 Task: In the  document improvement.docxSelect Headings and apply  'Italics' Select the text and align it to the  'Left'. Select the table and apply  All Borders
Action: Mouse moved to (298, 401)
Screenshot: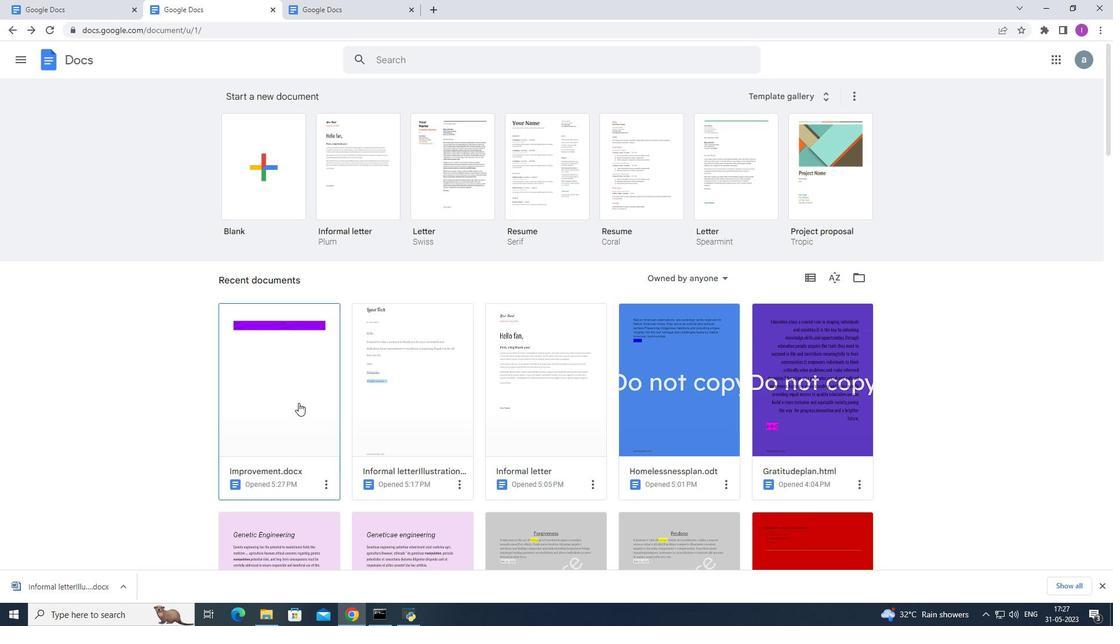 
Action: Mouse pressed left at (298, 401)
Screenshot: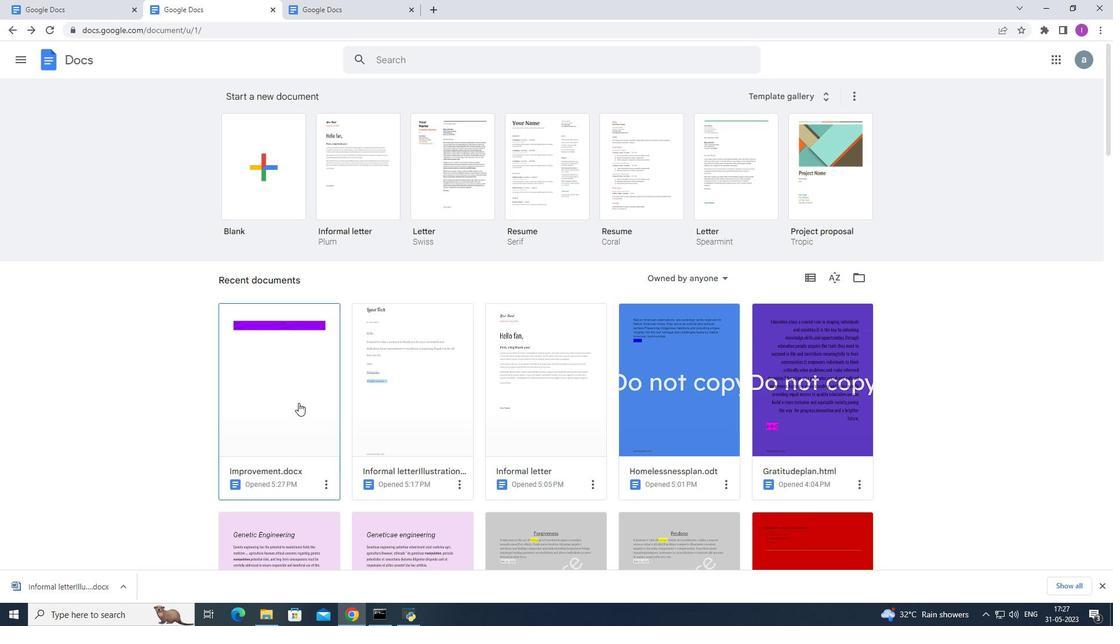 
Action: Mouse moved to (365, 193)
Screenshot: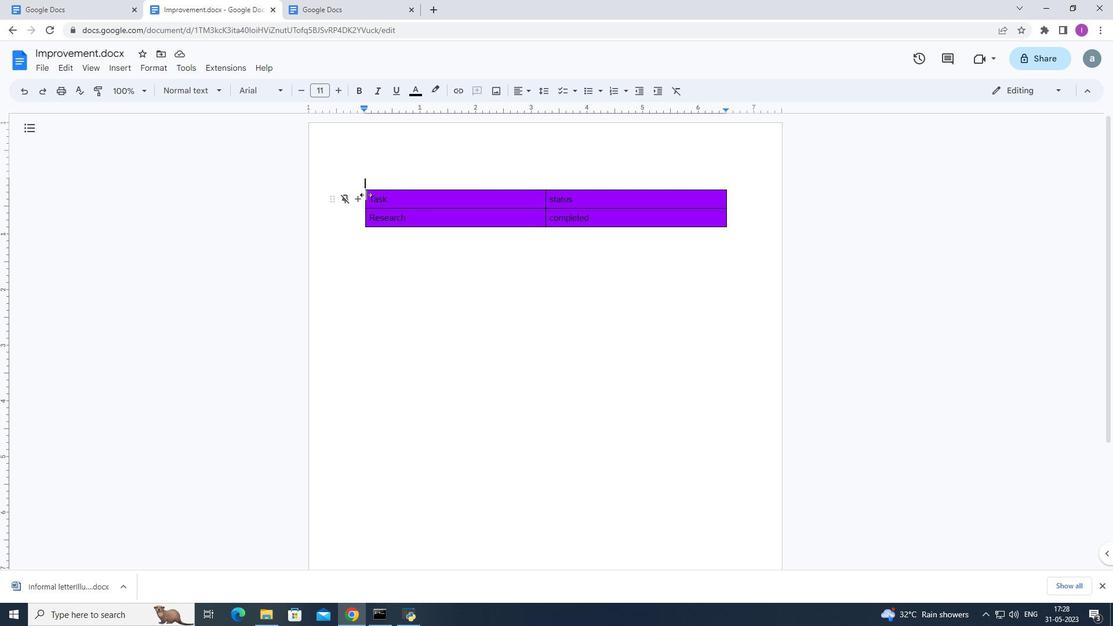 
Action: Mouse pressed left at (365, 193)
Screenshot: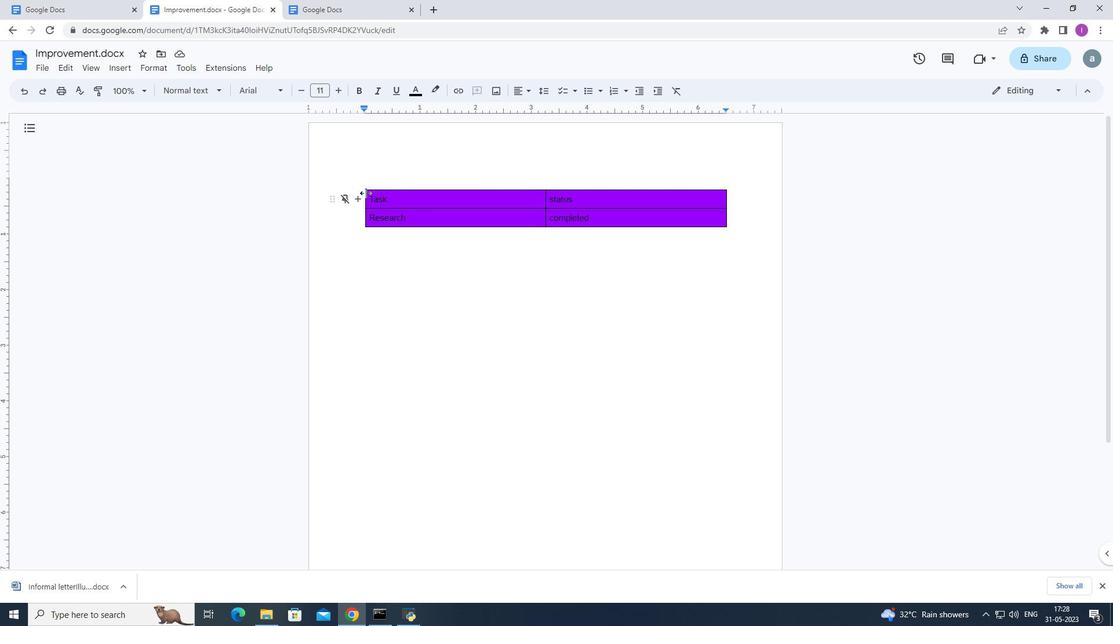 
Action: Mouse moved to (701, 394)
Screenshot: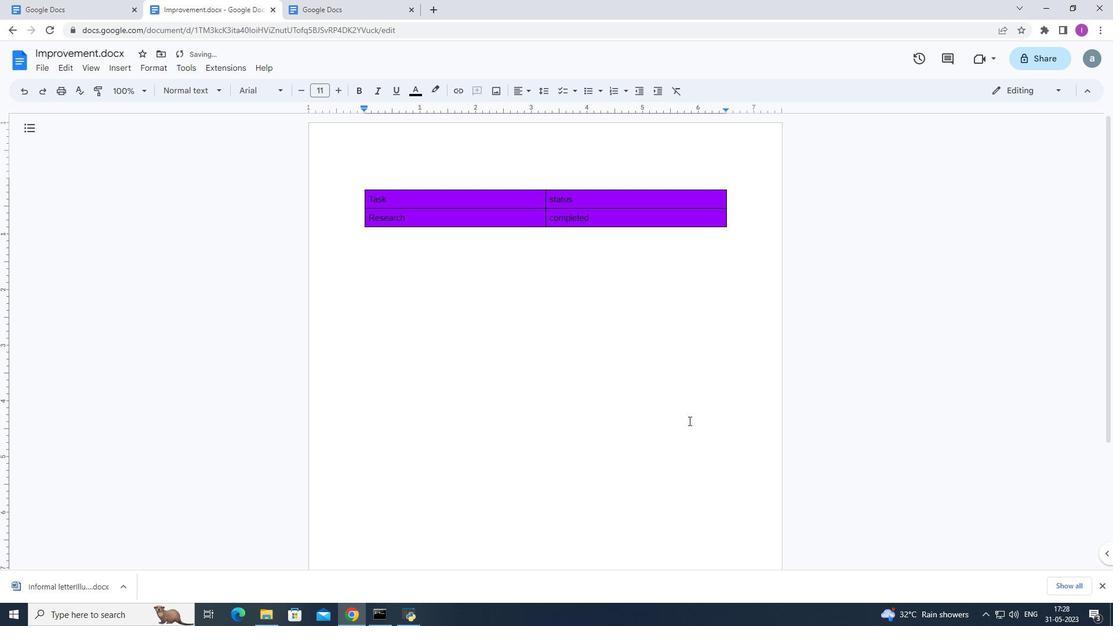 
Action: Mouse pressed left at (701, 394)
Screenshot: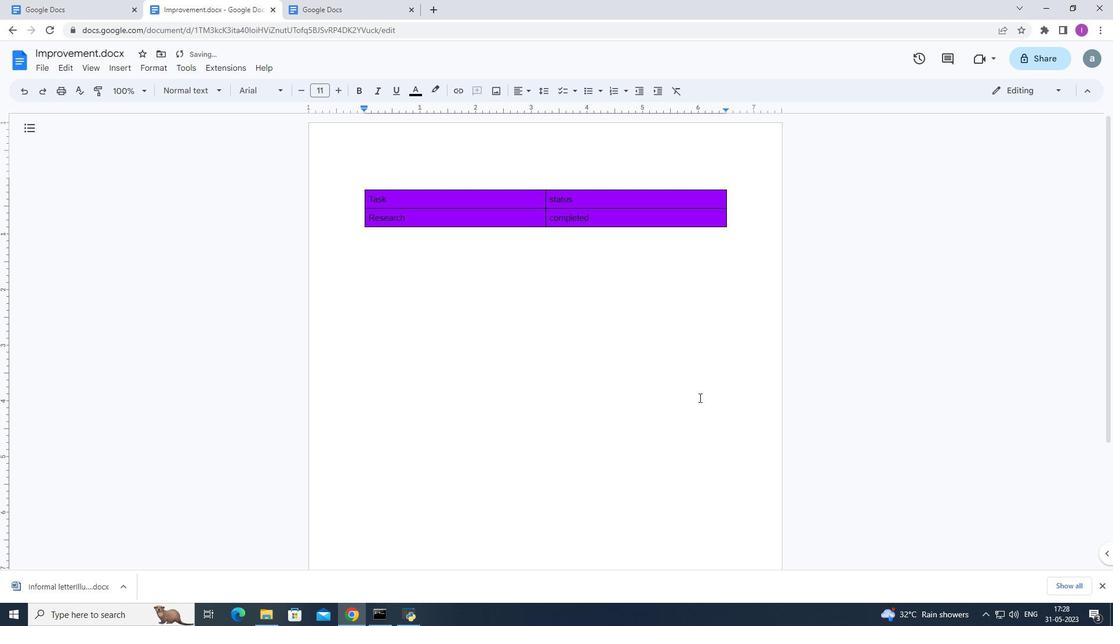 
Action: Mouse moved to (367, 200)
Screenshot: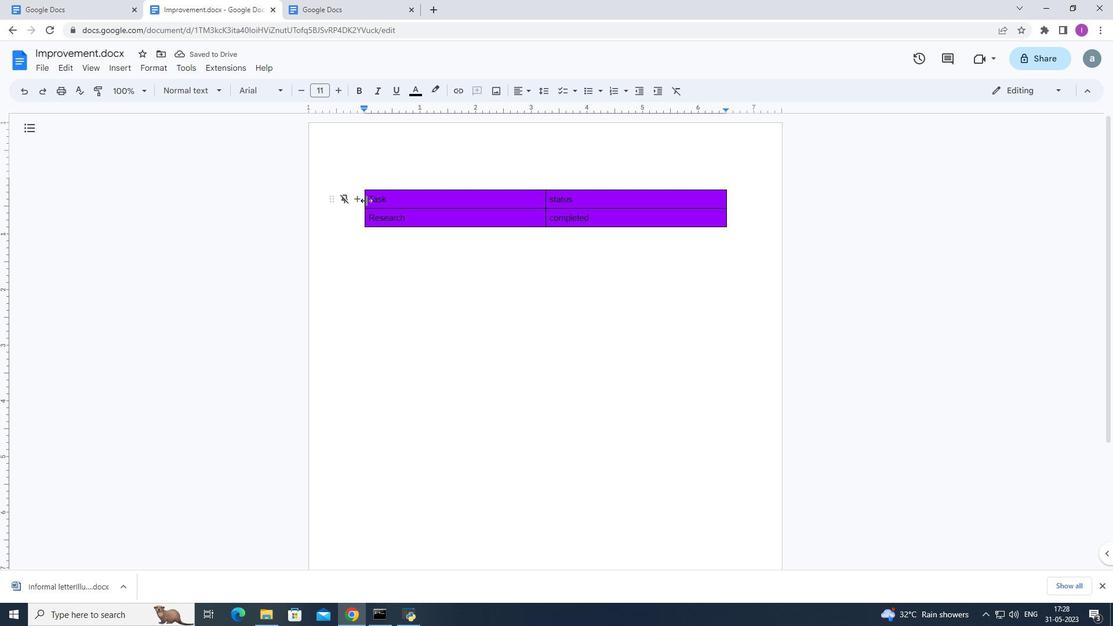 
Action: Mouse pressed left at (367, 200)
Screenshot: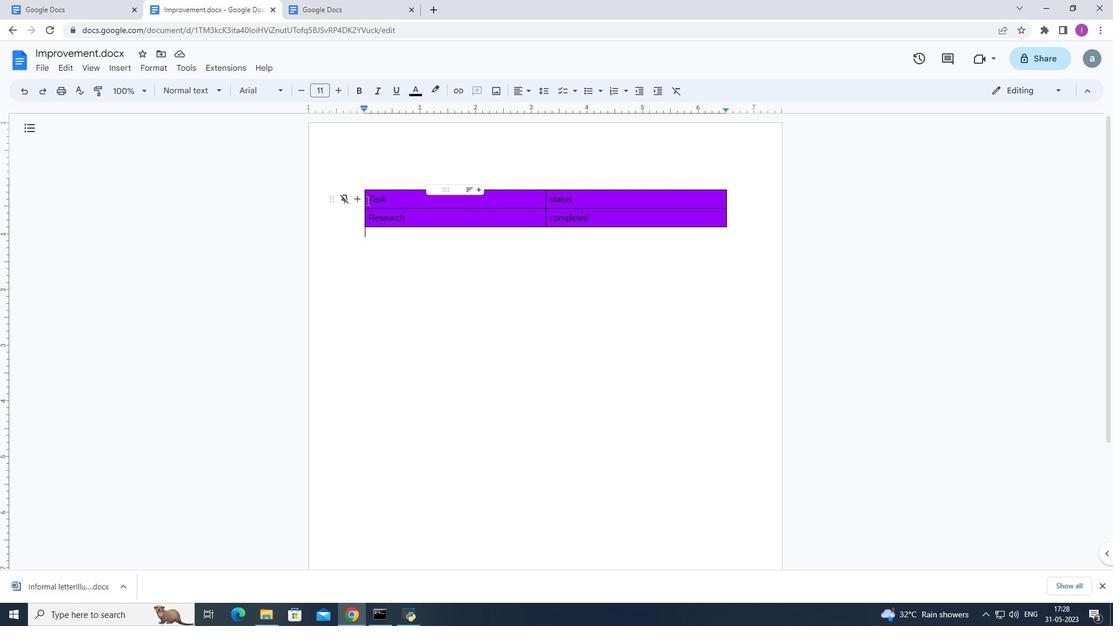 
Action: Mouse moved to (284, 92)
Screenshot: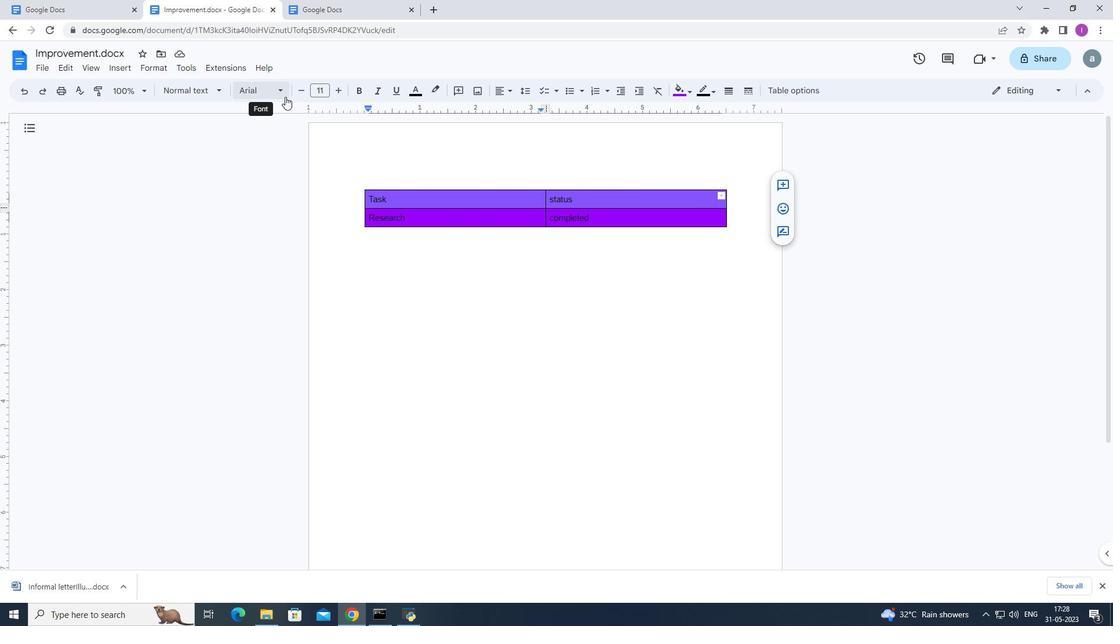 
Action: Mouse pressed left at (284, 92)
Screenshot: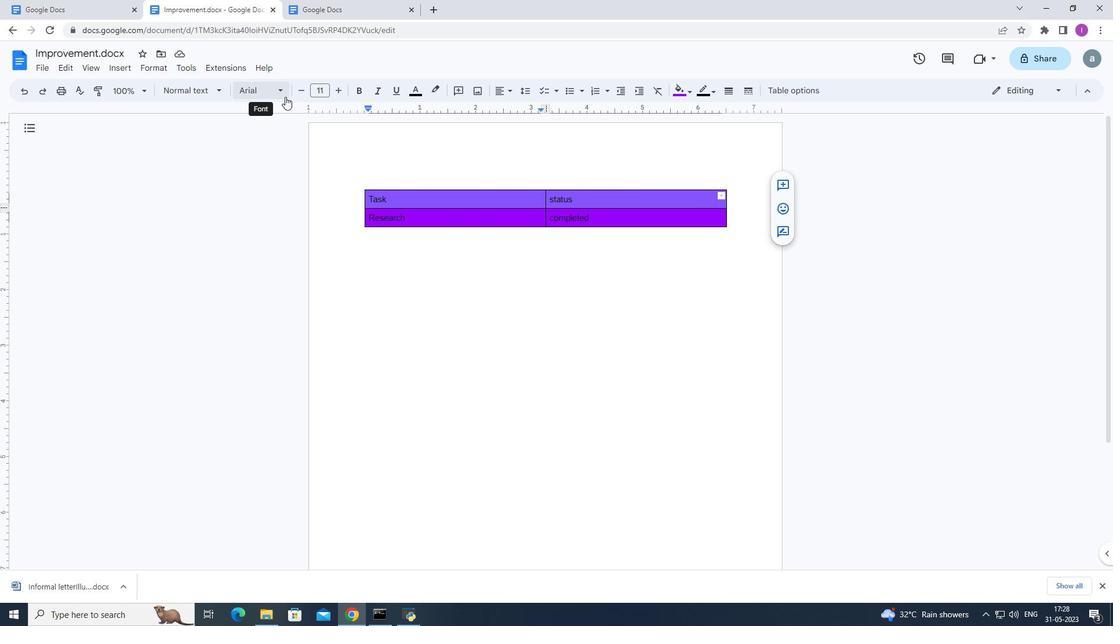 
Action: Mouse moved to (379, 87)
Screenshot: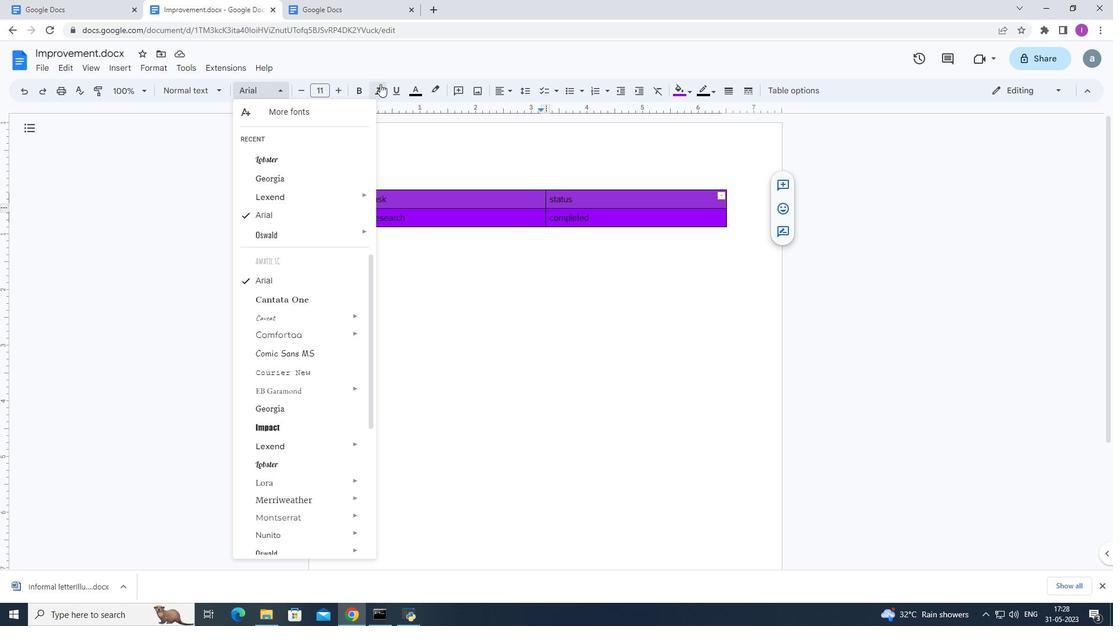 
Action: Mouse pressed left at (379, 87)
Screenshot: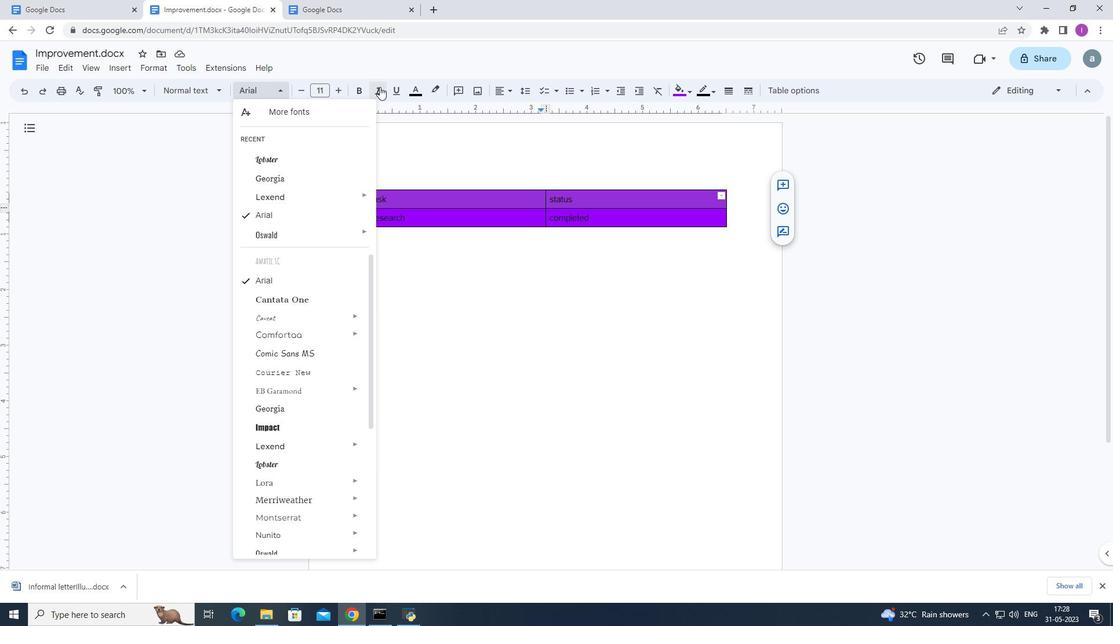
Action: Mouse moved to (358, 270)
Screenshot: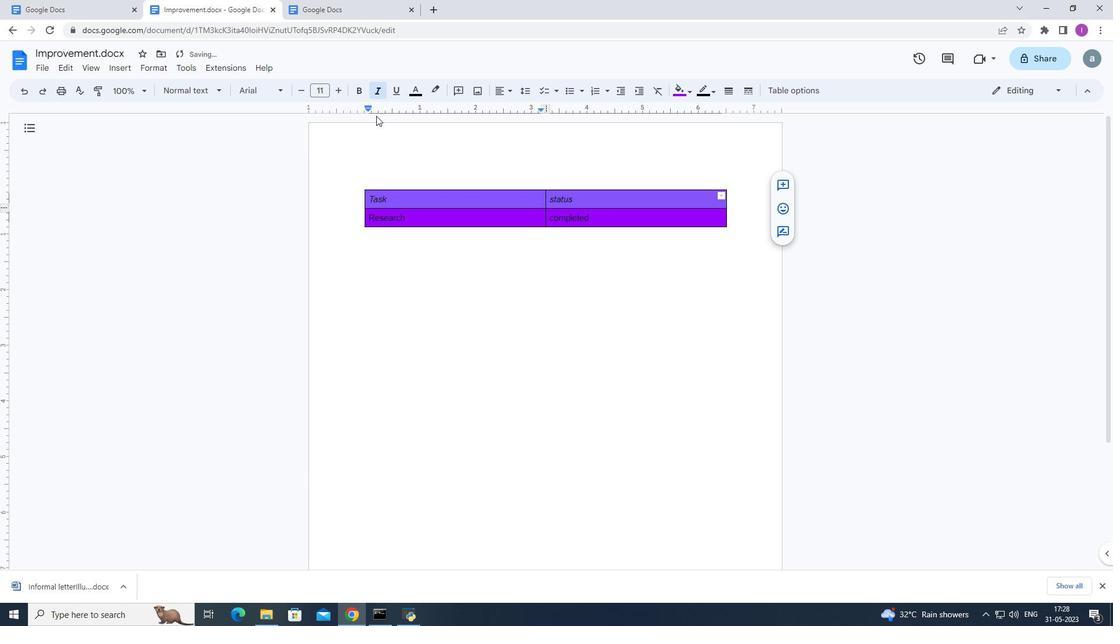 
Action: Mouse pressed left at (358, 270)
Screenshot: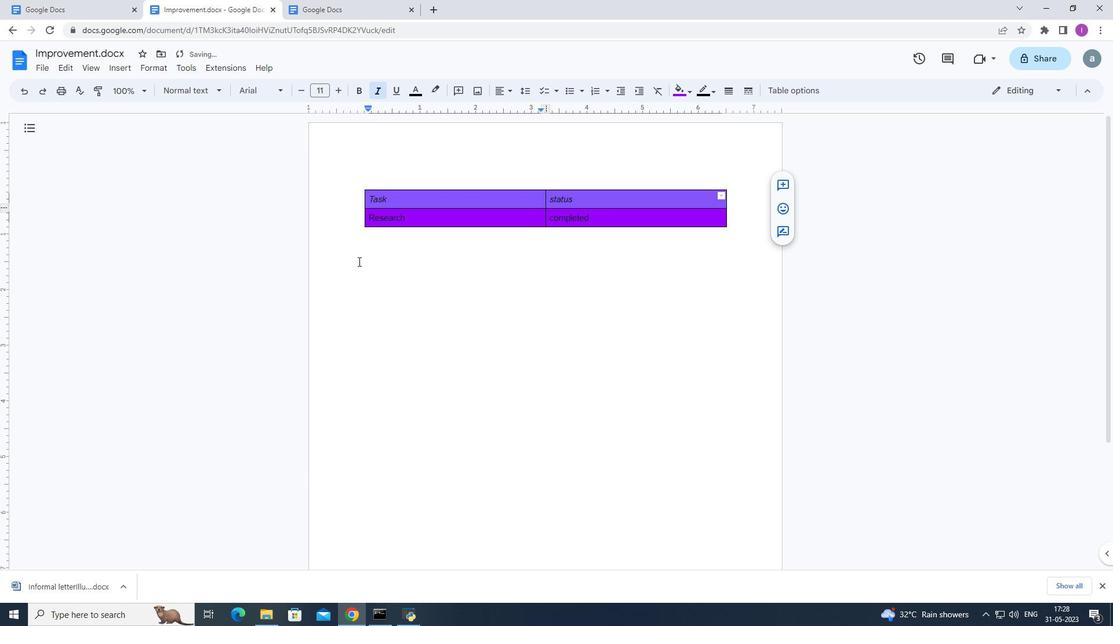 
Action: Mouse moved to (368, 219)
Screenshot: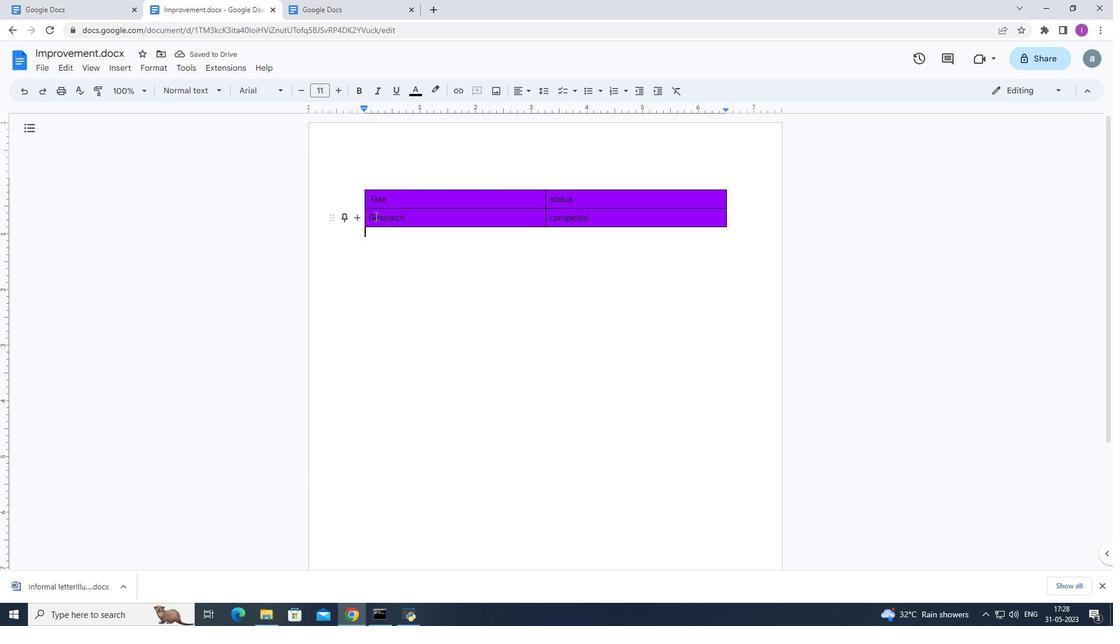 
Action: Mouse pressed left at (368, 219)
Screenshot: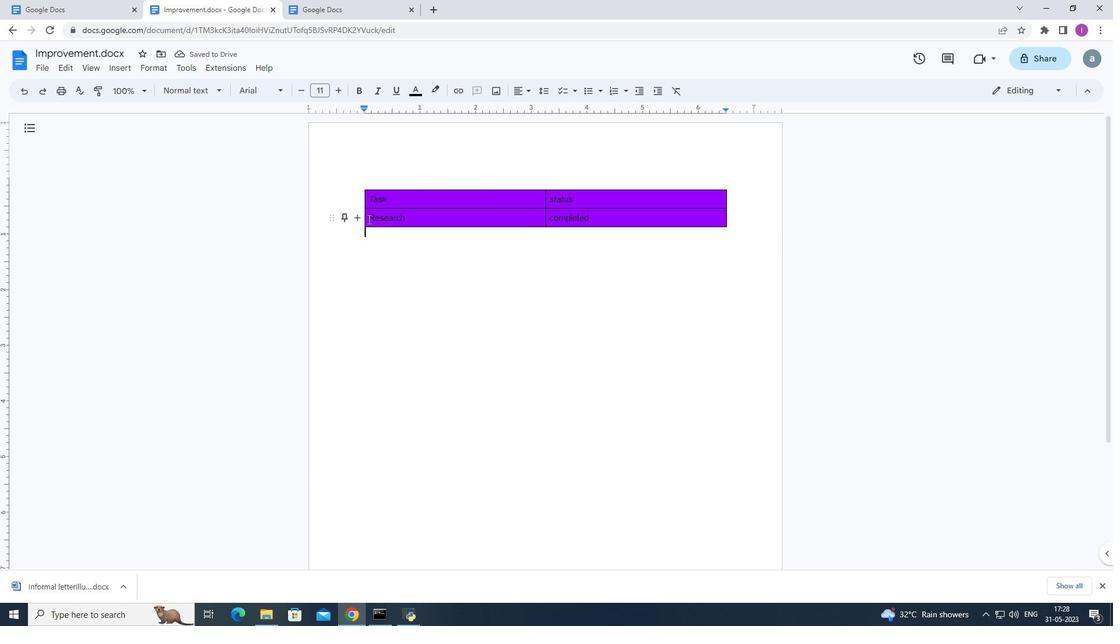 
Action: Mouse moved to (633, 247)
Screenshot: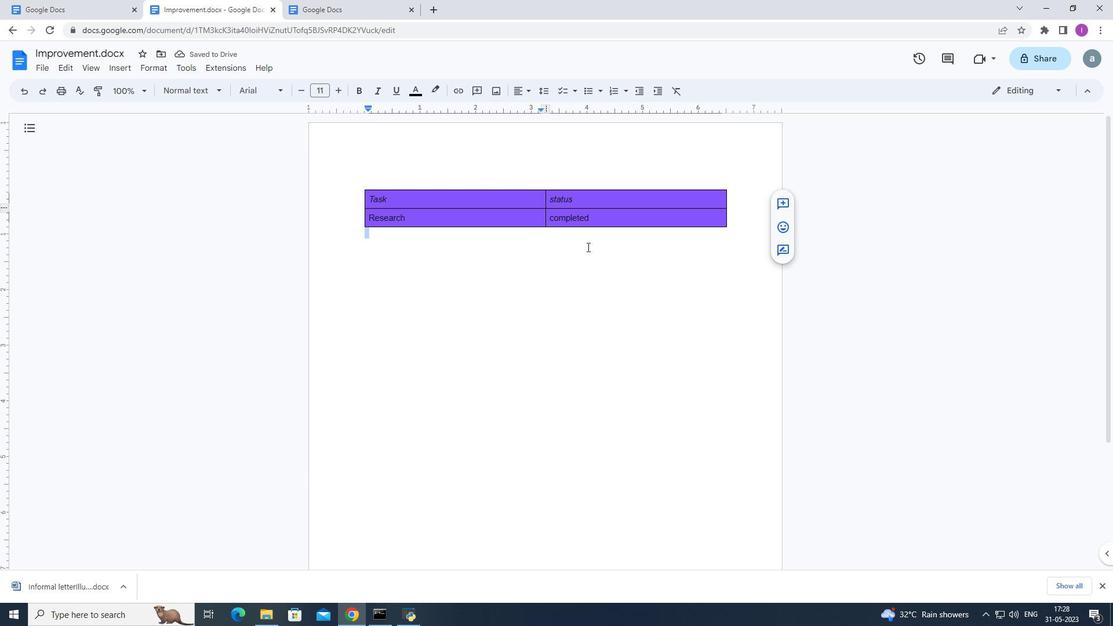 
Action: Mouse pressed left at (633, 247)
Screenshot: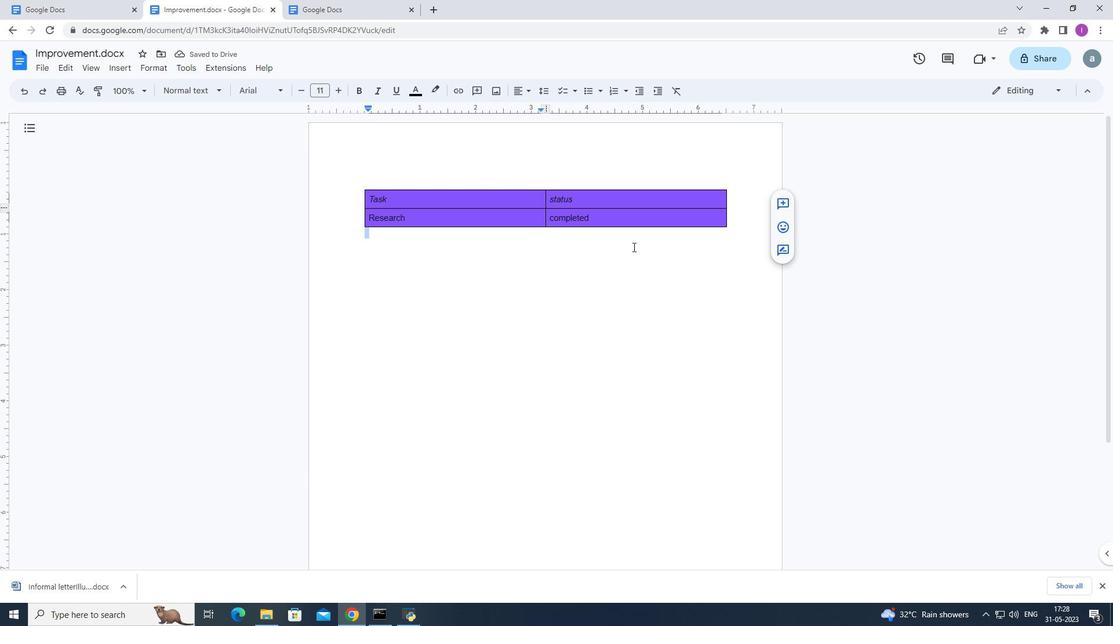 
Action: Mouse moved to (371, 213)
Screenshot: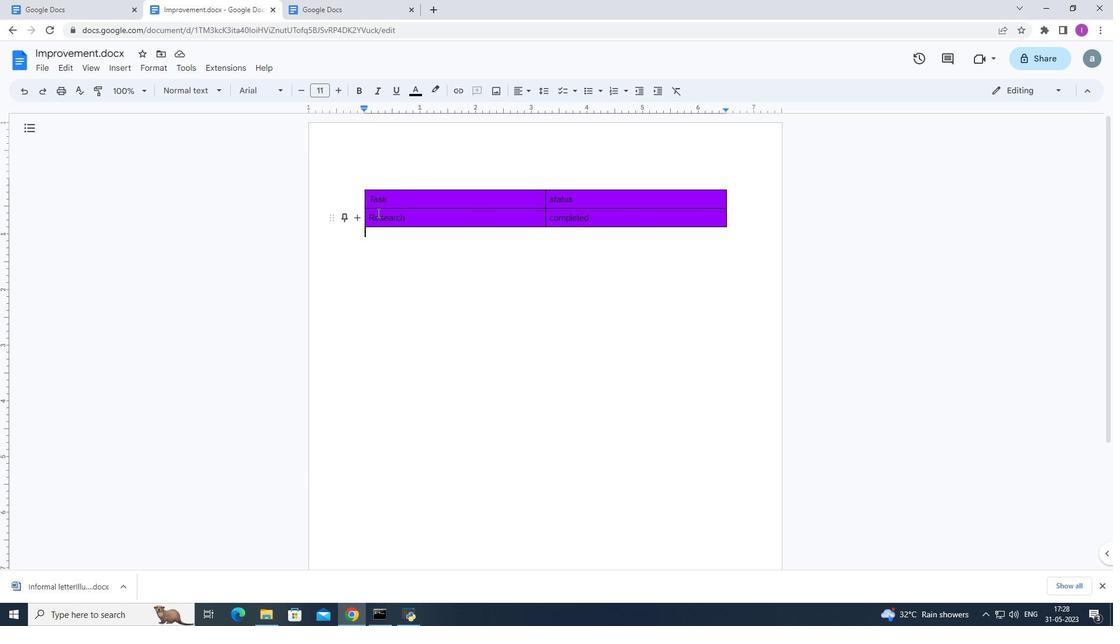 
Action: Mouse pressed left at (371, 213)
Screenshot: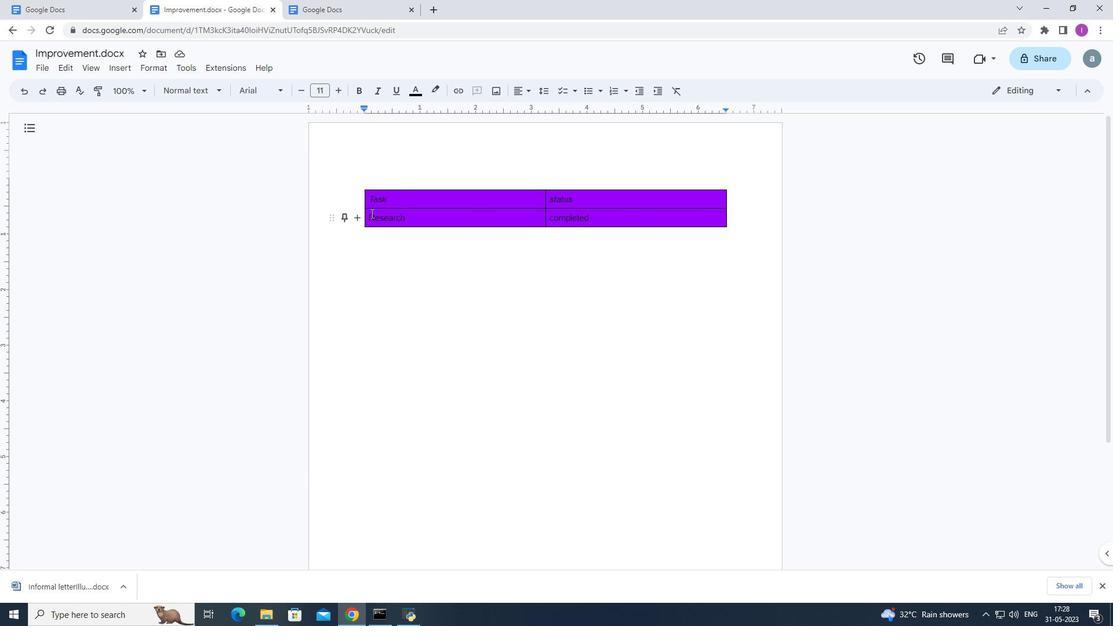 
Action: Mouse moved to (352, 100)
Screenshot: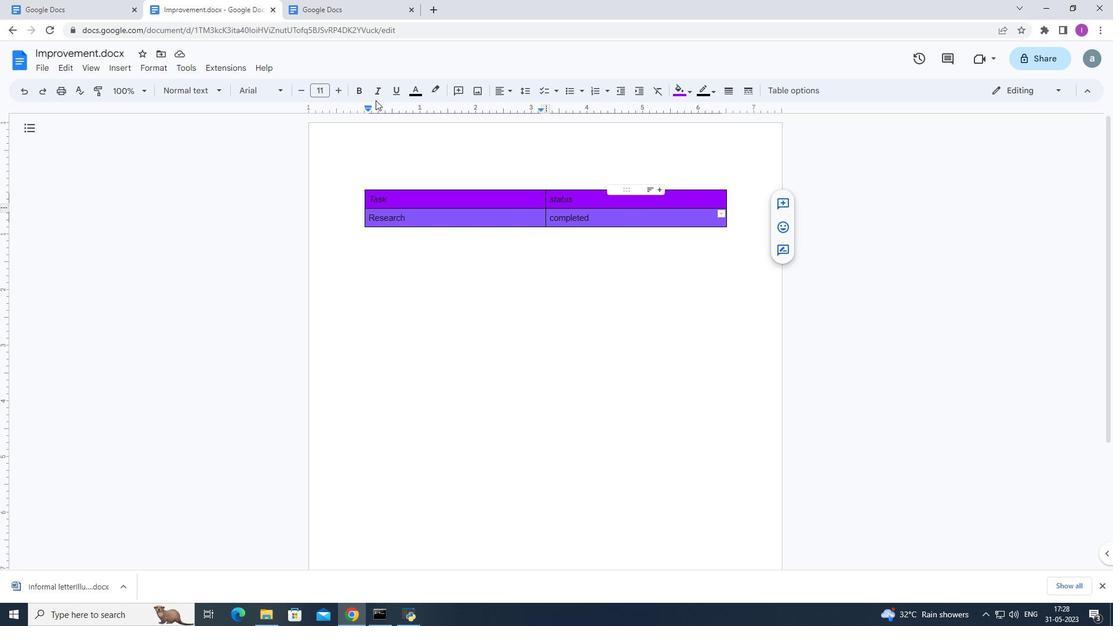 
Action: Mouse pressed left at (352, 100)
Screenshot: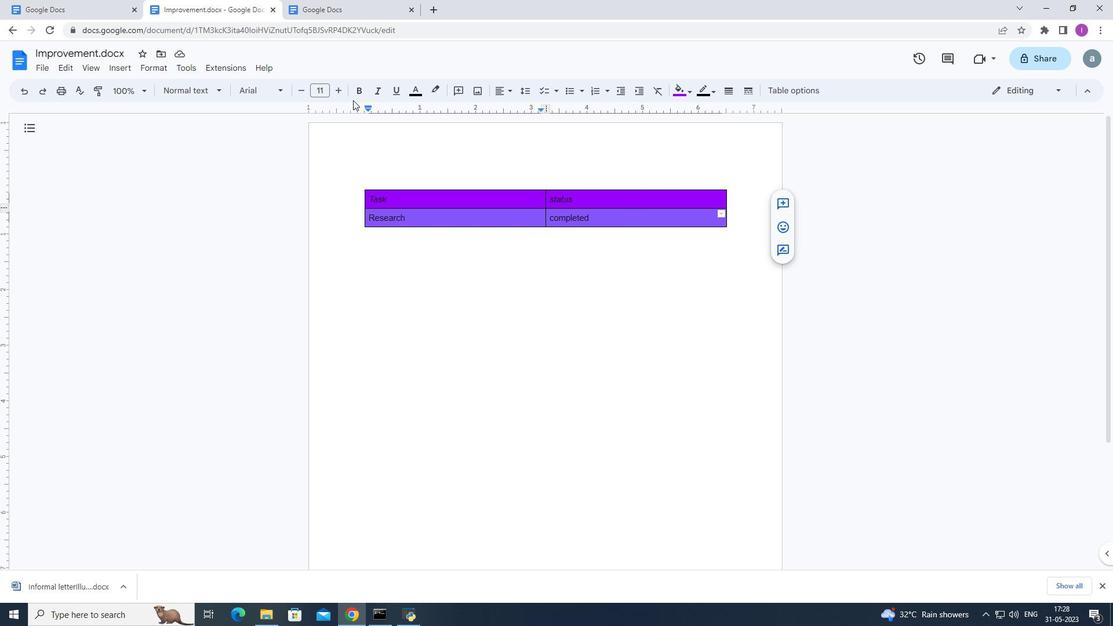 
Action: Mouse moved to (366, 199)
Screenshot: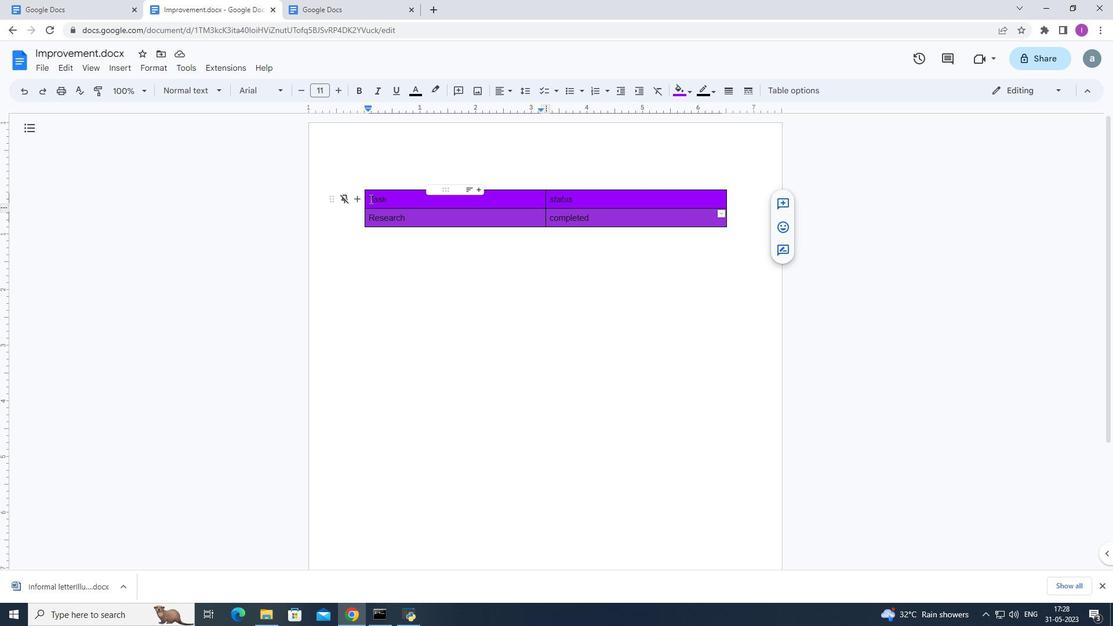 
Action: Mouse pressed left at (366, 199)
Screenshot: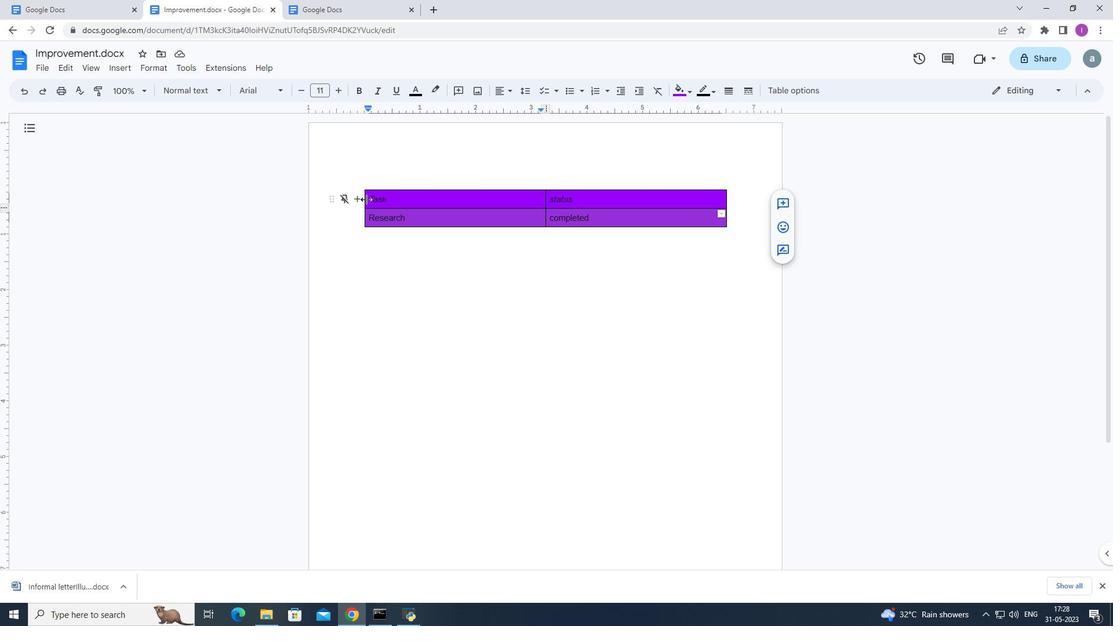 
Action: Mouse moved to (367, 200)
Screenshot: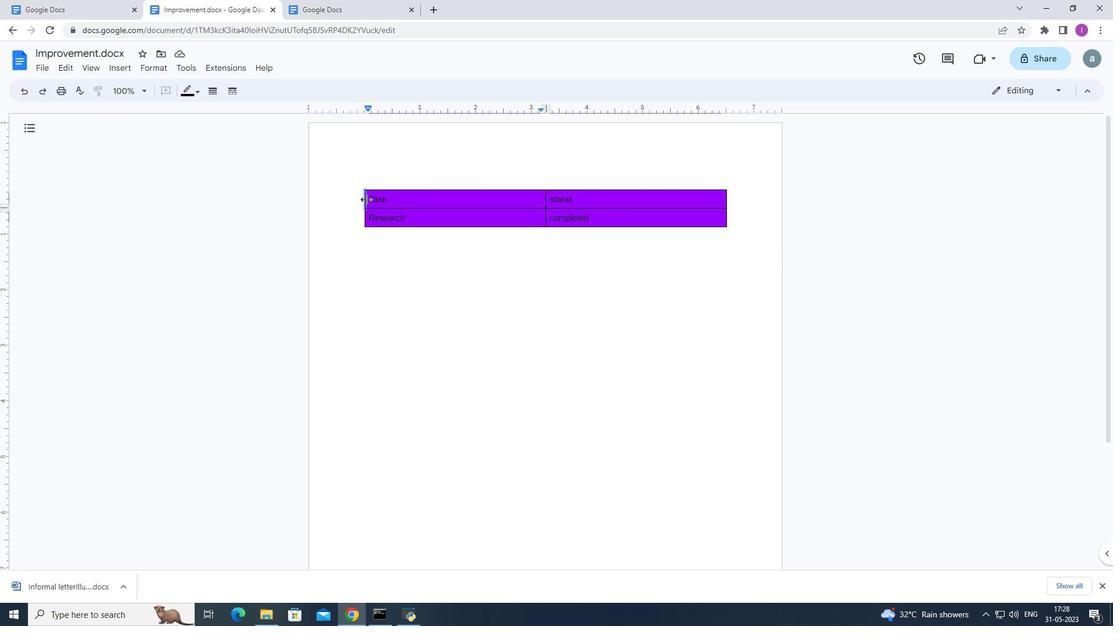 
Action: Mouse pressed left at (367, 200)
Screenshot: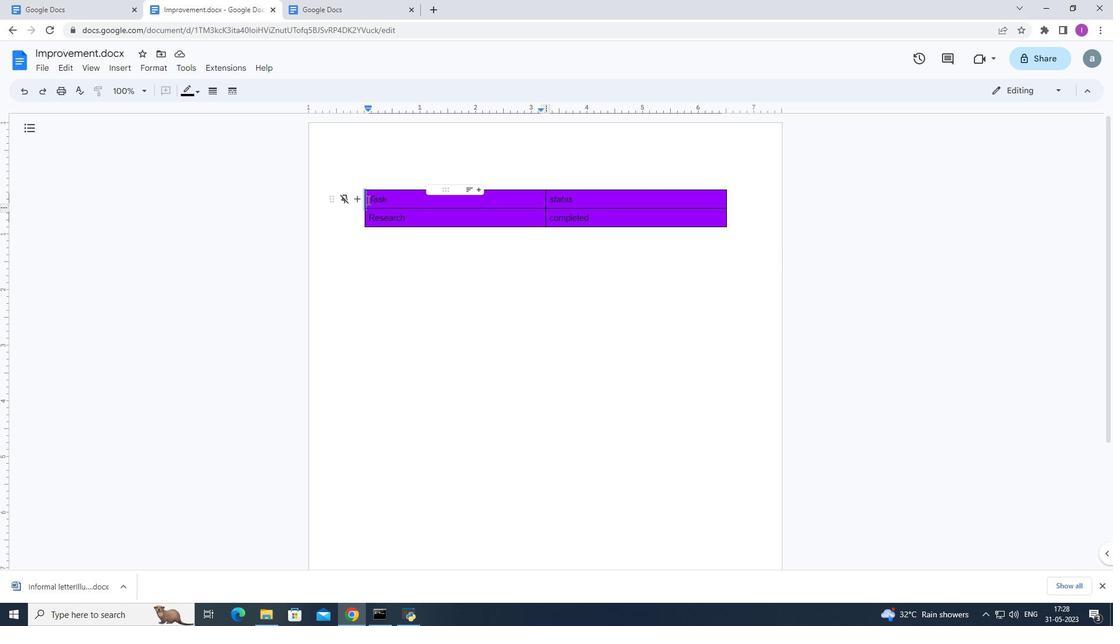 
Action: Mouse moved to (520, 90)
Screenshot: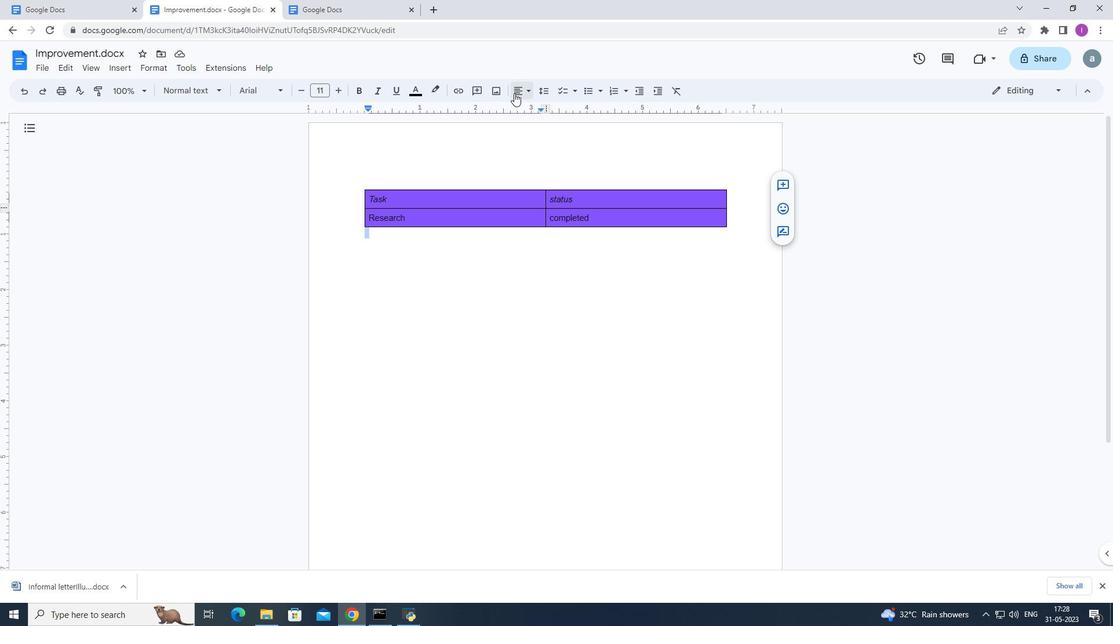
Action: Mouse pressed left at (520, 90)
Screenshot: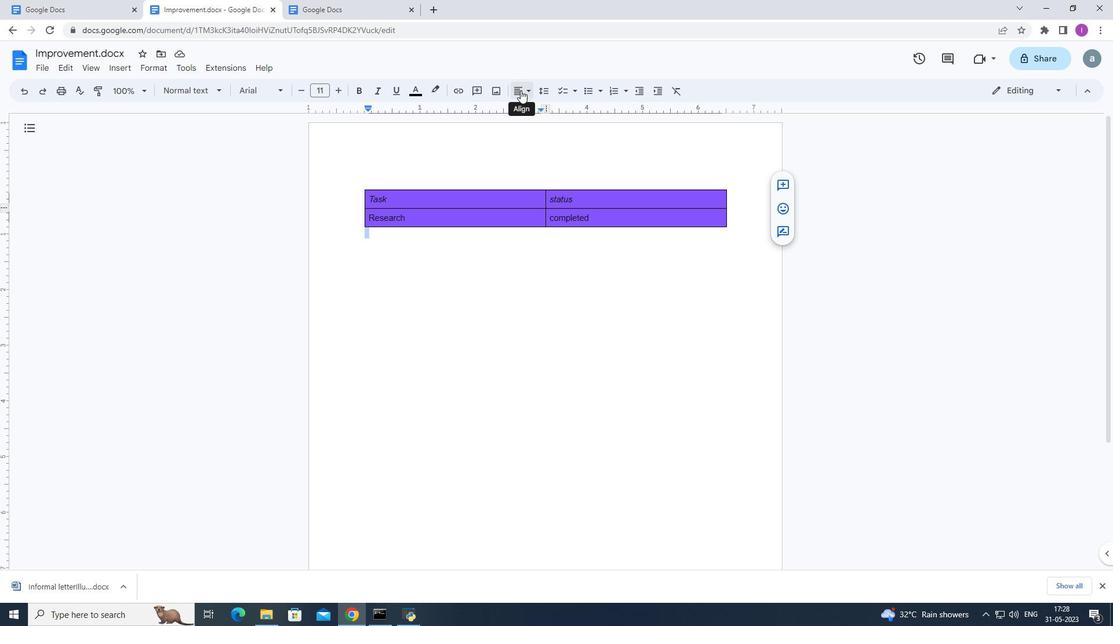 
Action: Mouse moved to (523, 110)
Screenshot: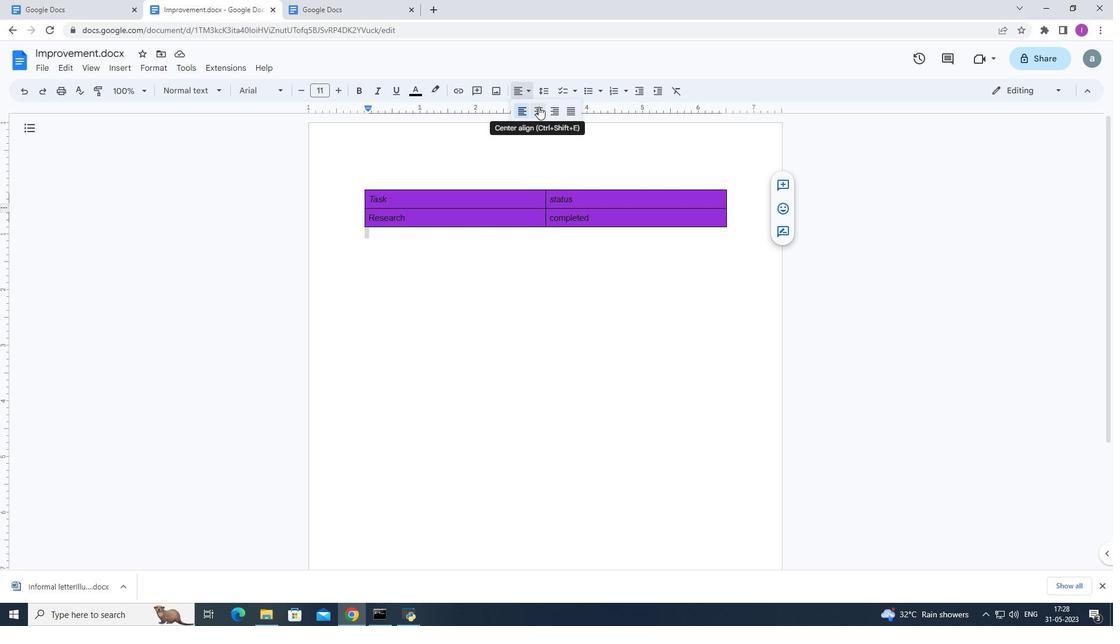 
Action: Mouse pressed left at (523, 110)
Screenshot: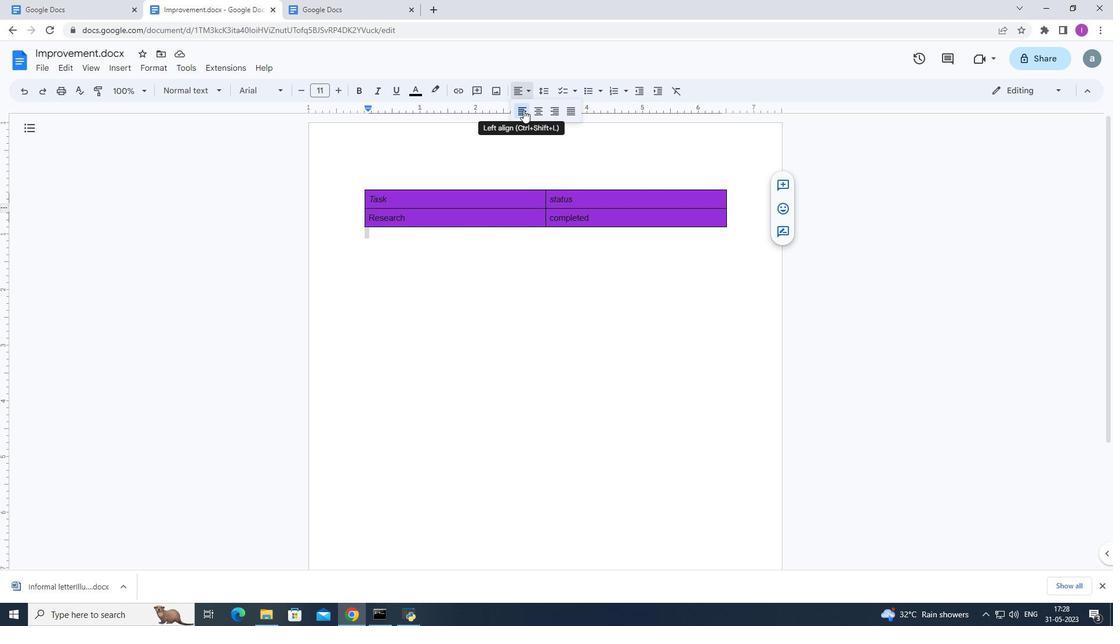 
Action: Mouse moved to (454, 272)
Screenshot: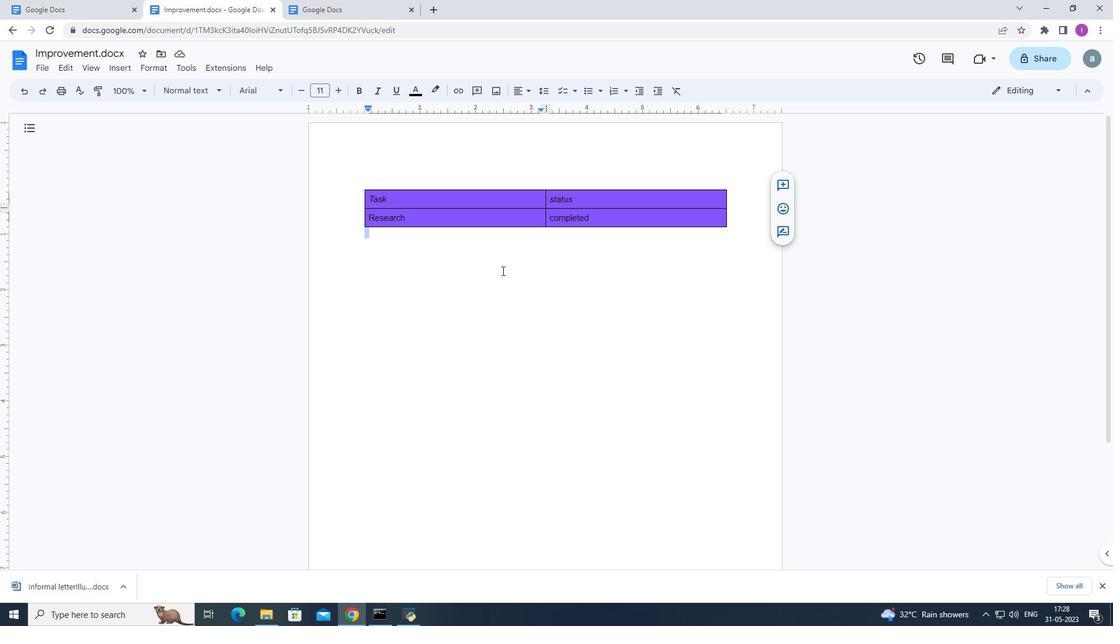 
Action: Mouse pressed left at (454, 272)
Screenshot: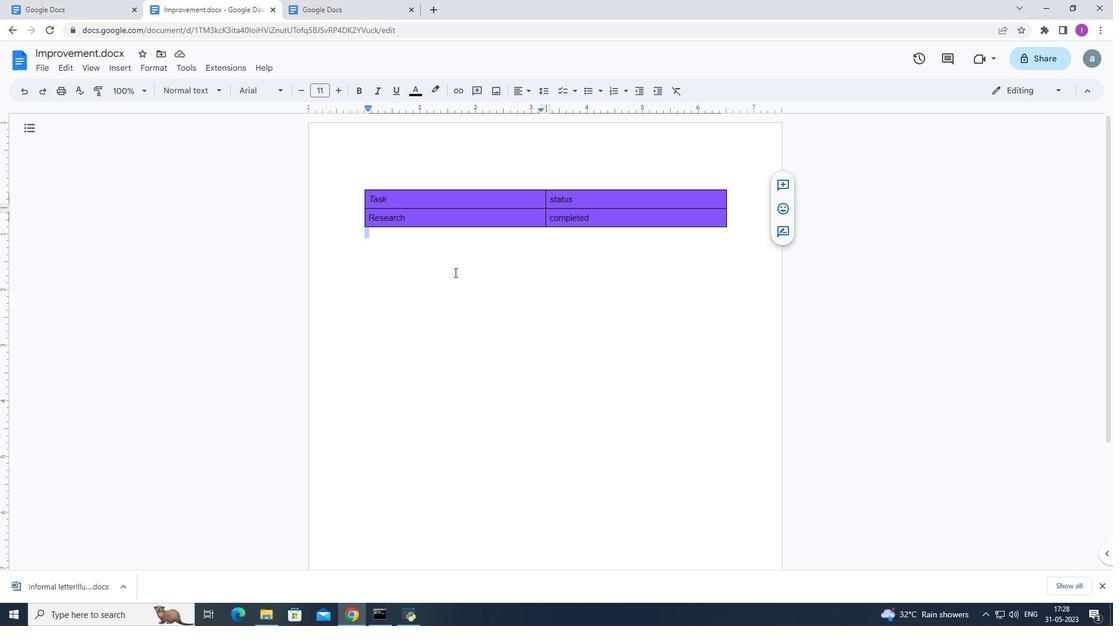 
Action: Mouse moved to (620, 123)
Screenshot: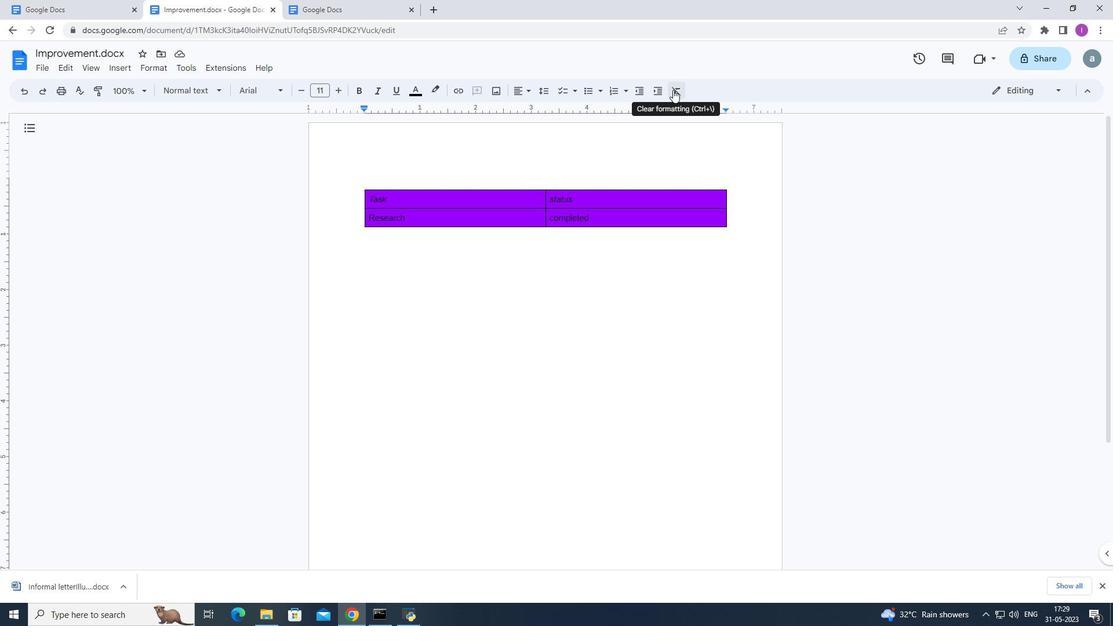 
Action: Mouse pressed left at (620, 123)
Screenshot: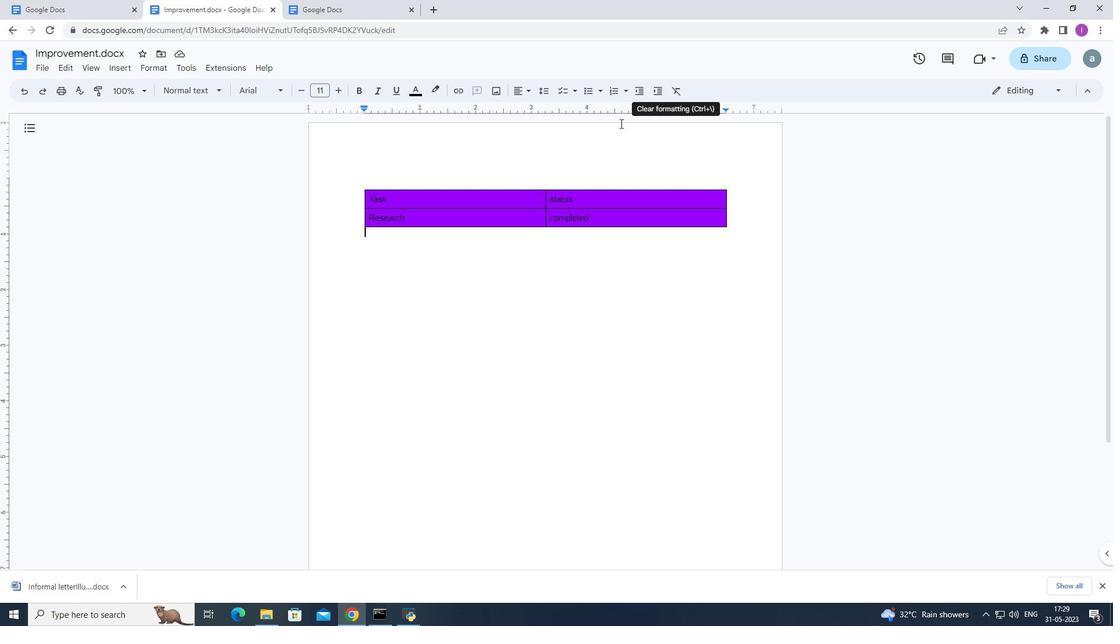 
Action: Mouse moved to (361, 189)
Screenshot: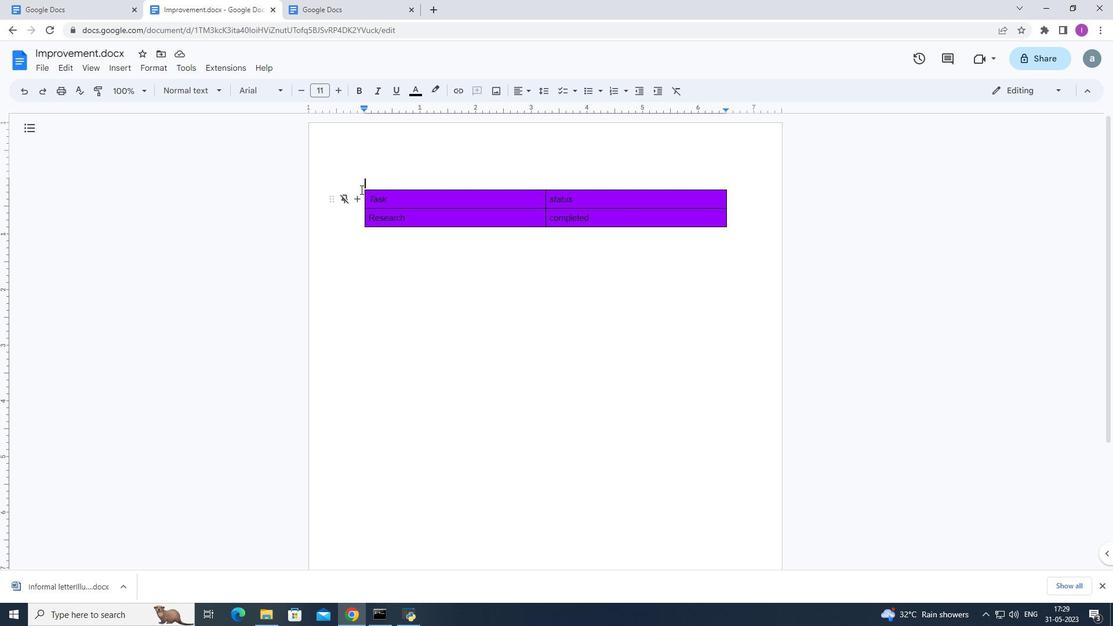 
Action: Mouse pressed left at (361, 189)
Screenshot: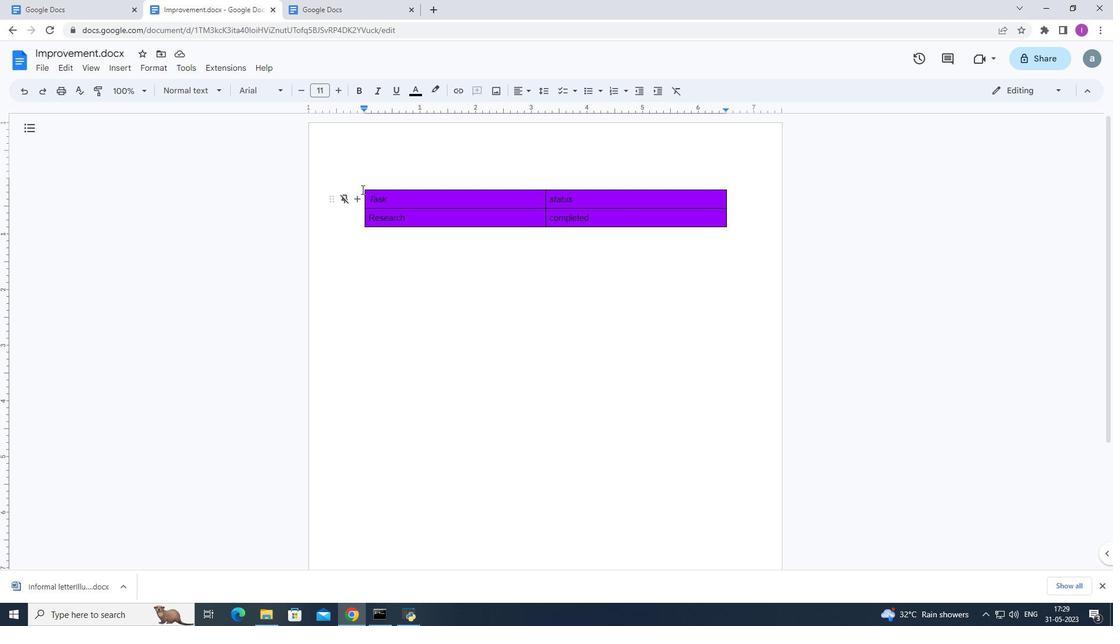 
Action: Mouse moved to (361, 331)
Screenshot: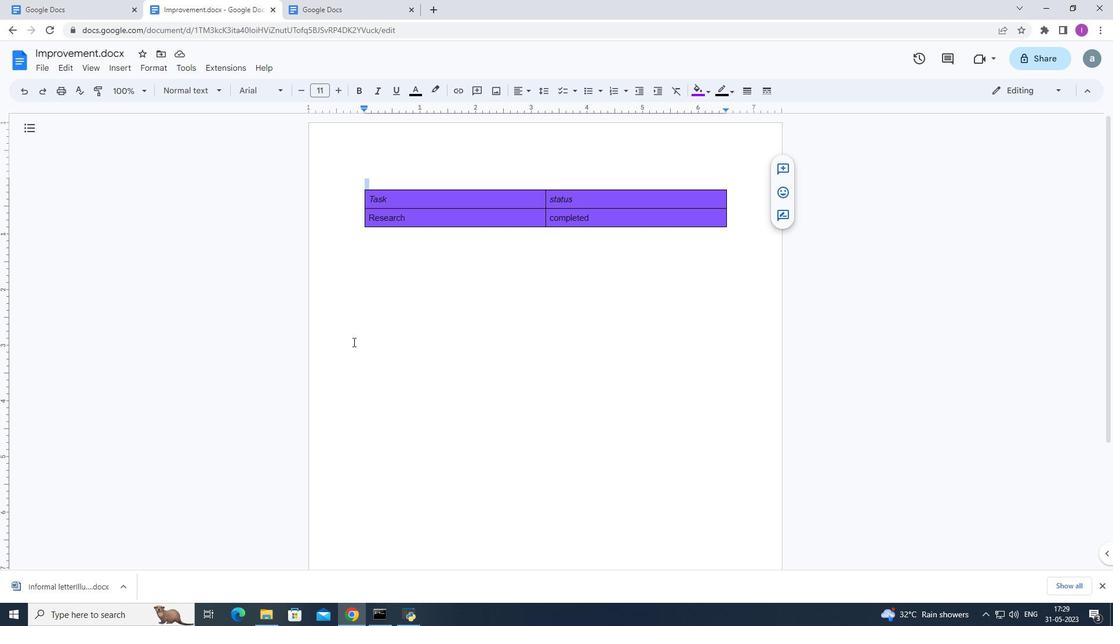
Action: Mouse pressed left at (361, 331)
Screenshot: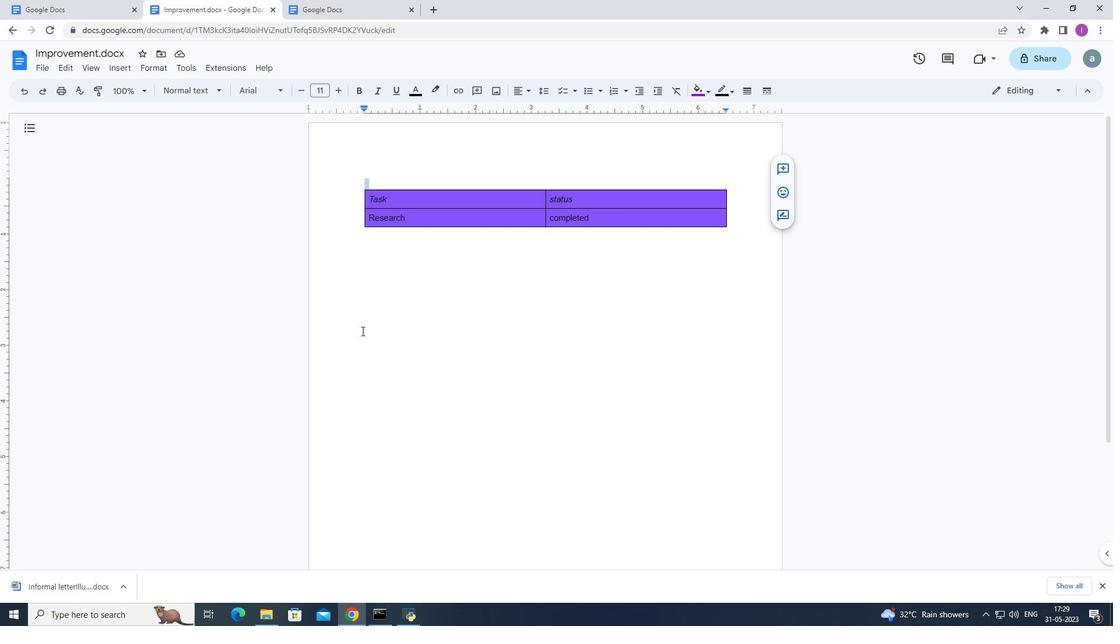 
Action: Mouse moved to (604, 318)
Screenshot: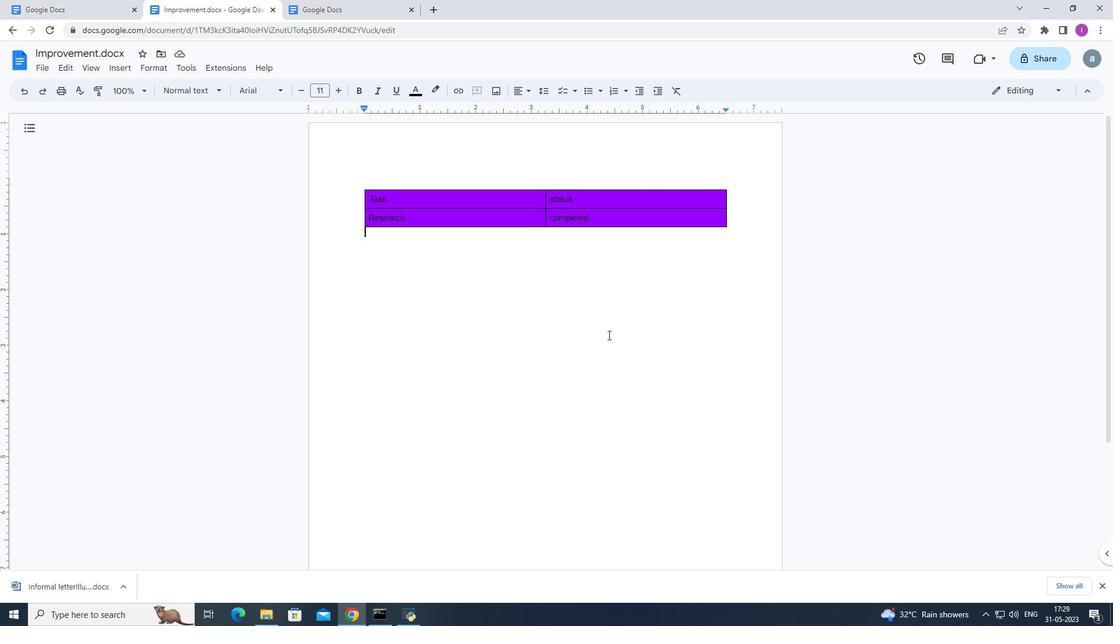 
